 Task: Customize the calendar view to display specific date/time fields in Outlook.
Action: Mouse moved to (23, 63)
Screenshot: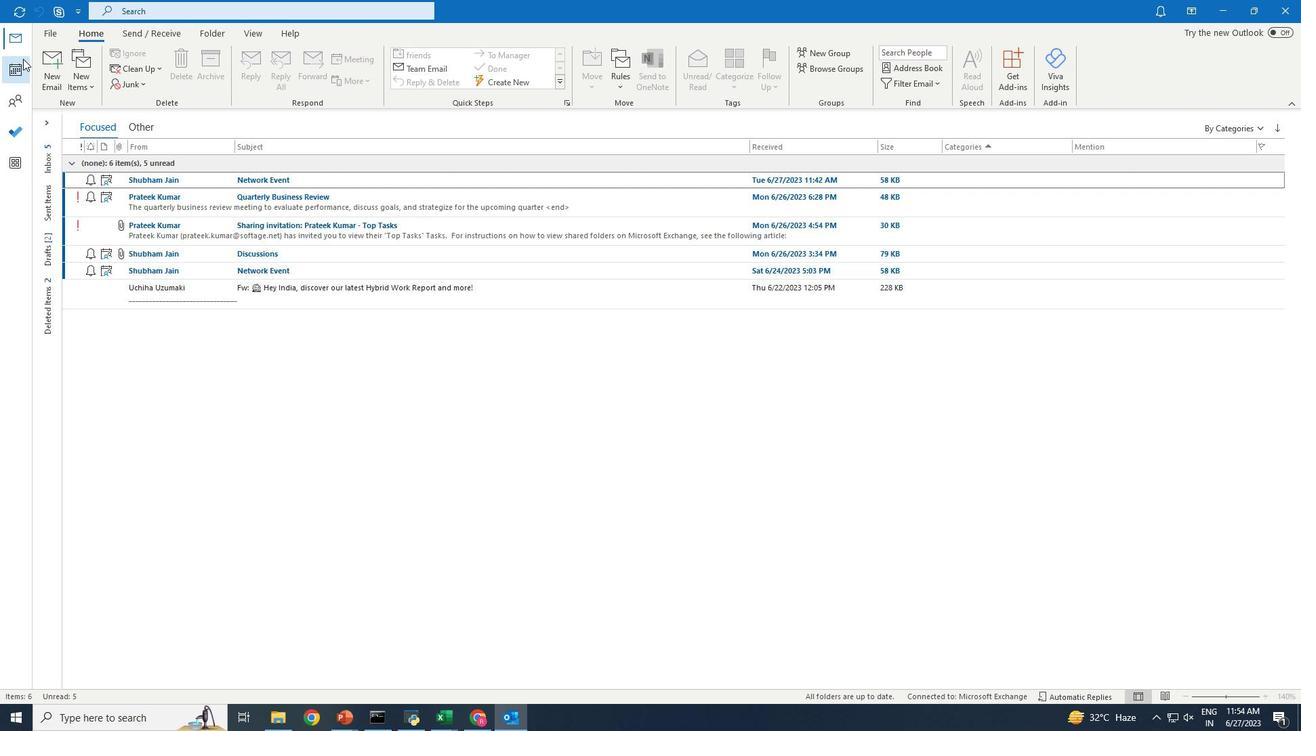 
Action: Mouse pressed left at (23, 63)
Screenshot: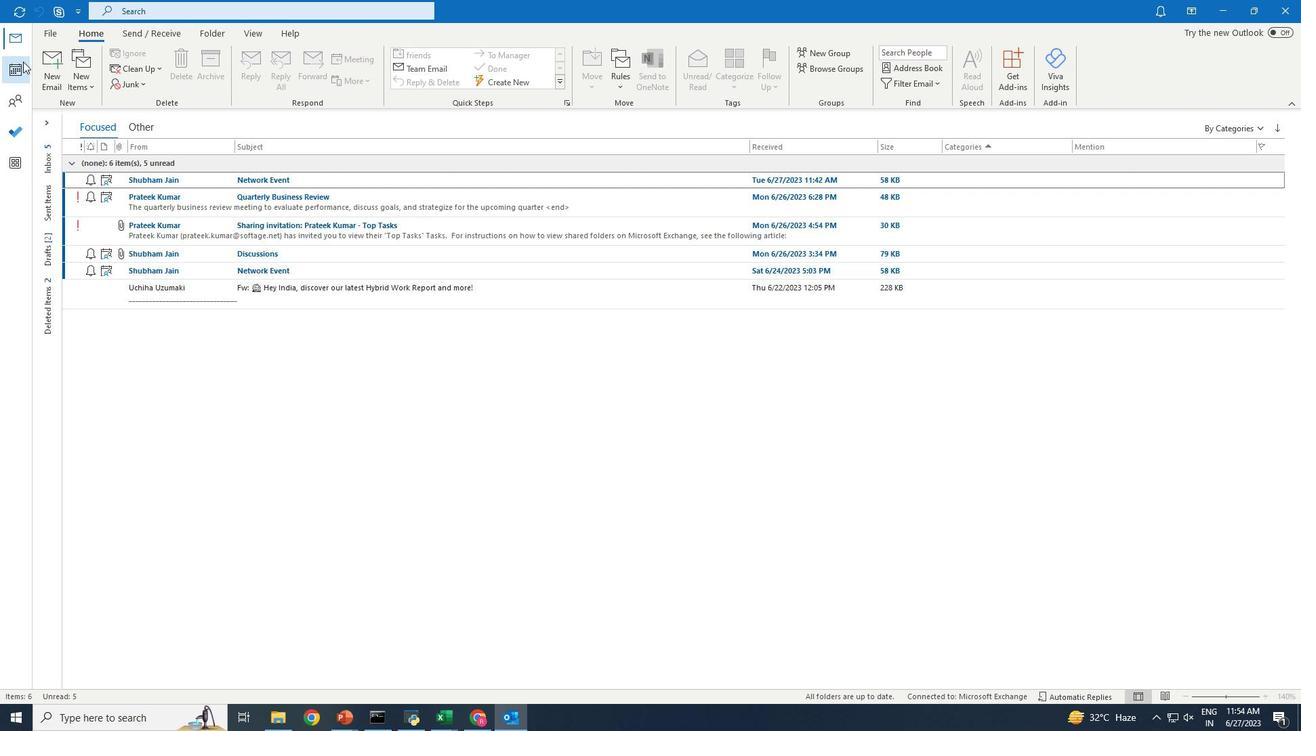 
Action: Mouse moved to (255, 35)
Screenshot: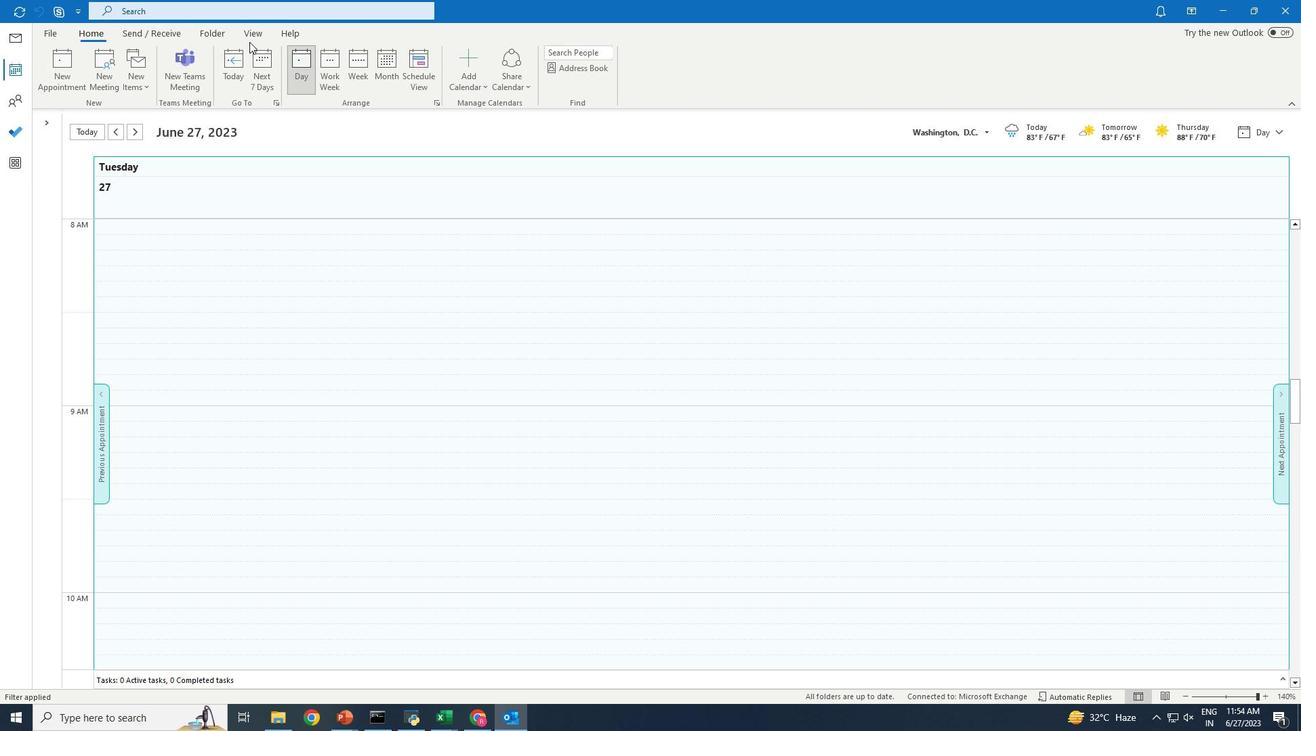 
Action: Mouse pressed left at (255, 35)
Screenshot: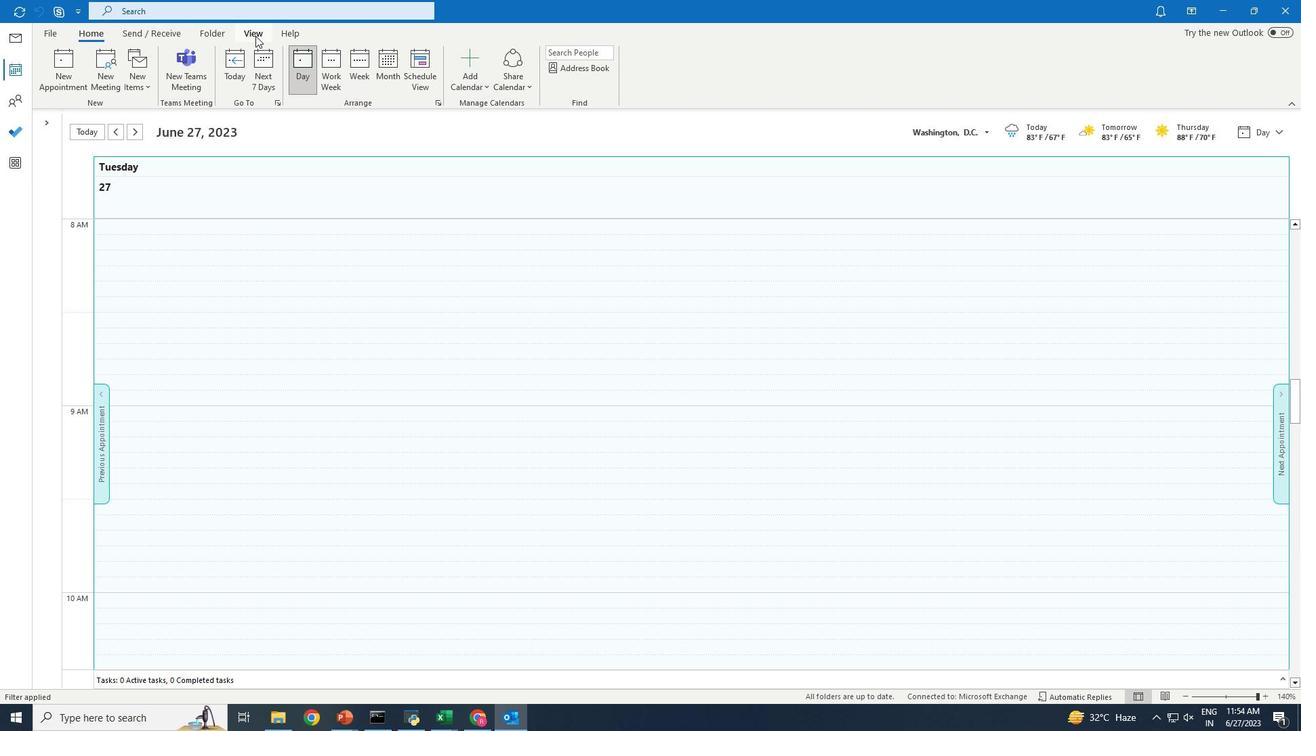 
Action: Mouse moved to (93, 69)
Screenshot: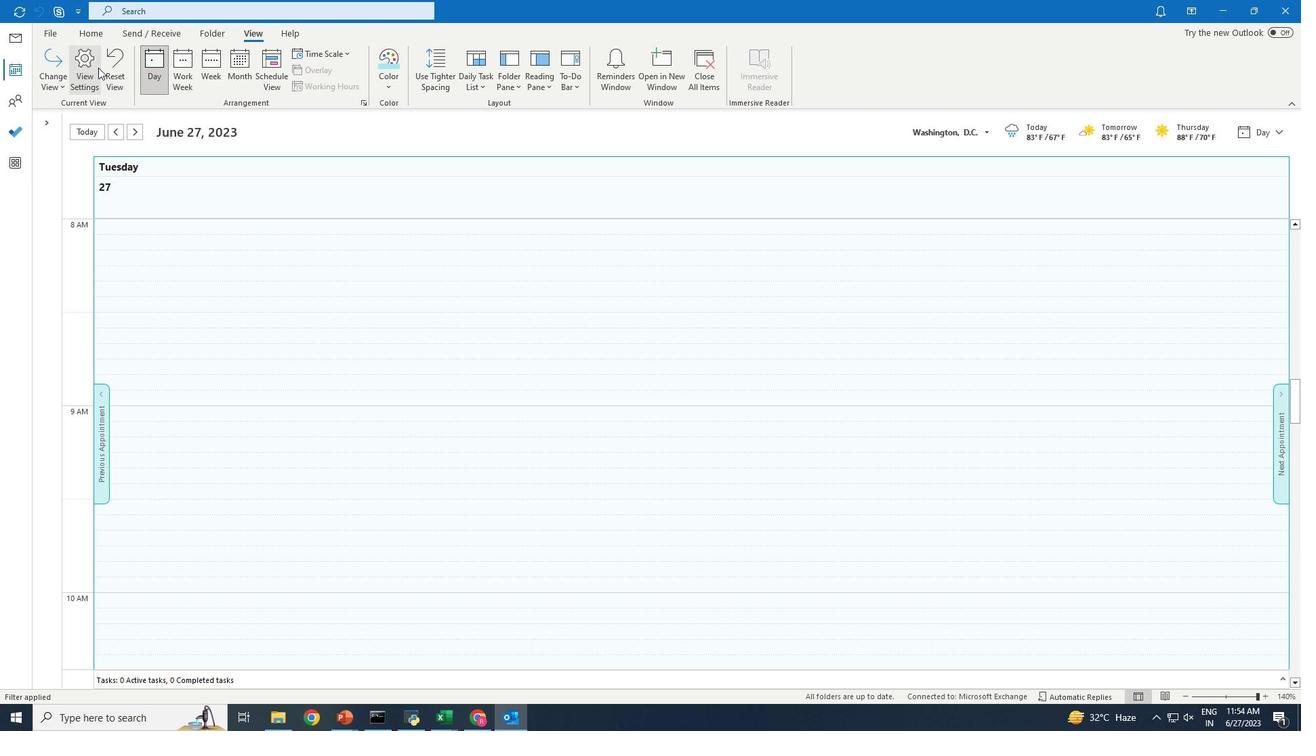 
Action: Mouse pressed left at (93, 69)
Screenshot: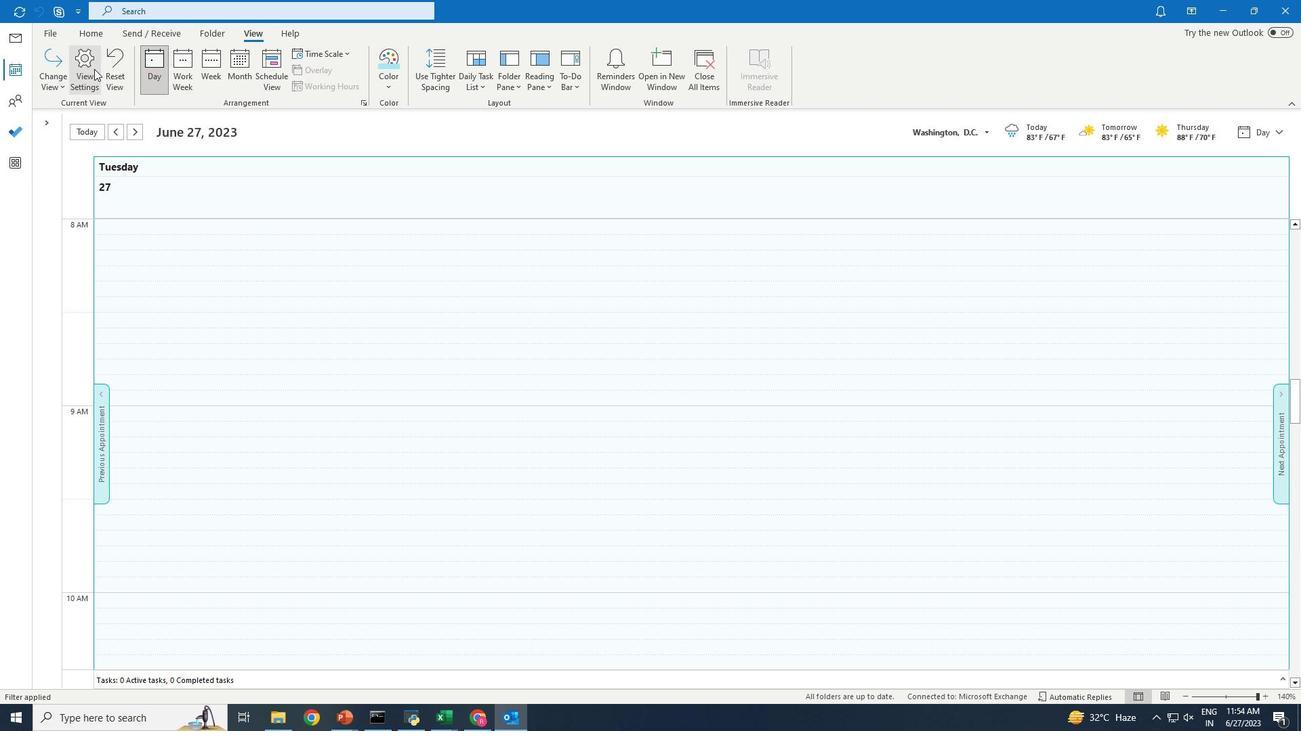 
Action: Mouse moved to (548, 283)
Screenshot: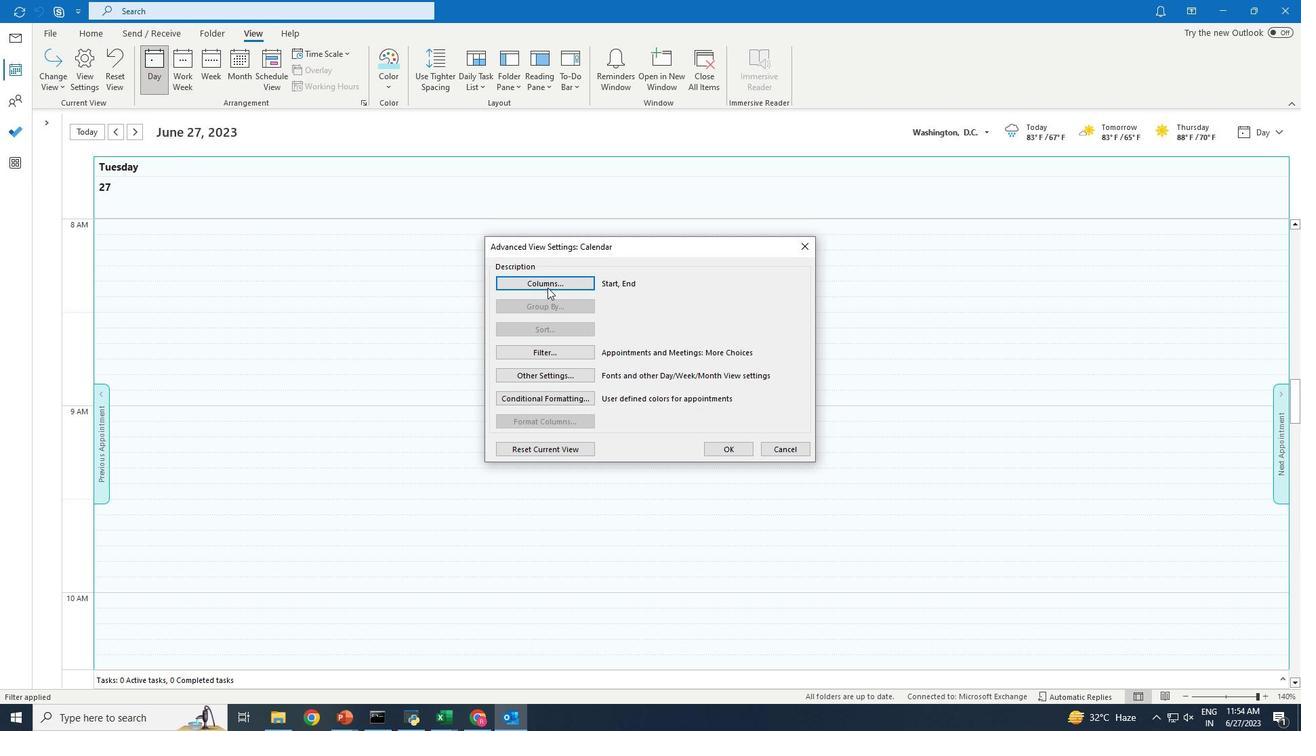 
Action: Mouse pressed left at (548, 283)
Screenshot: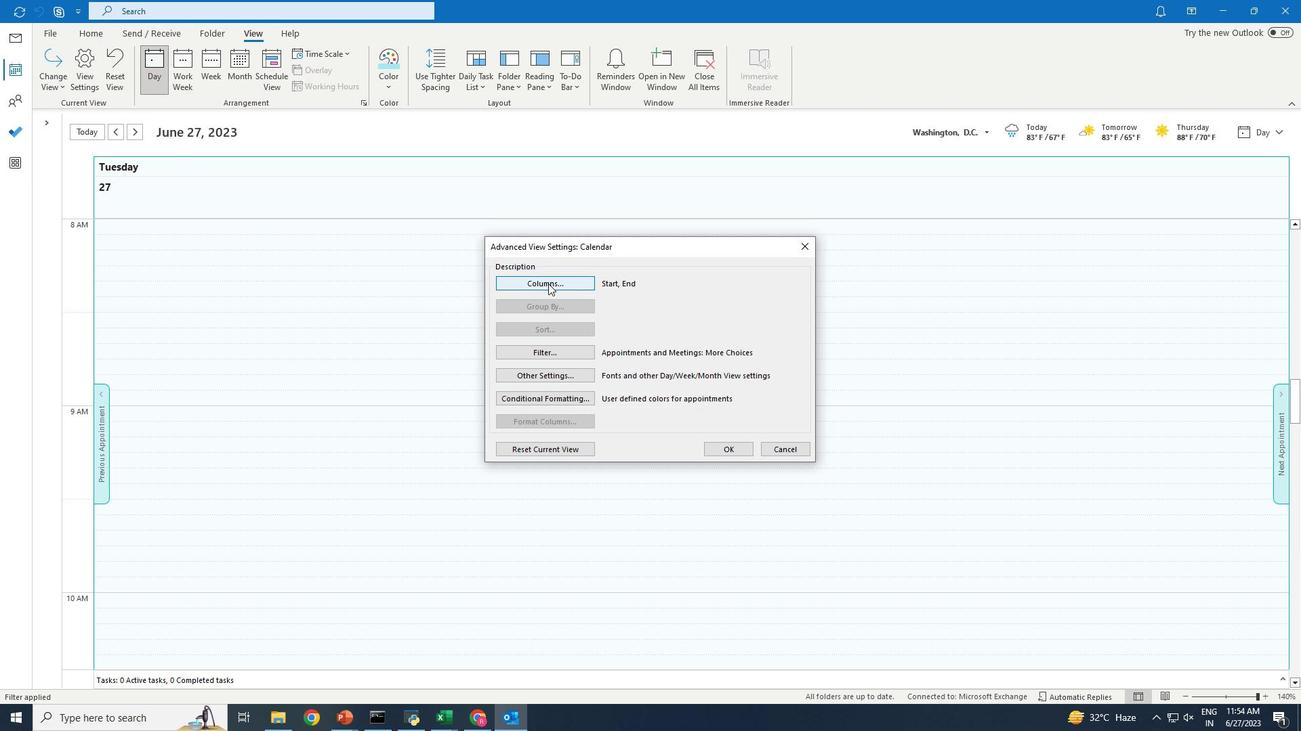 
Action: Mouse moved to (575, 450)
Screenshot: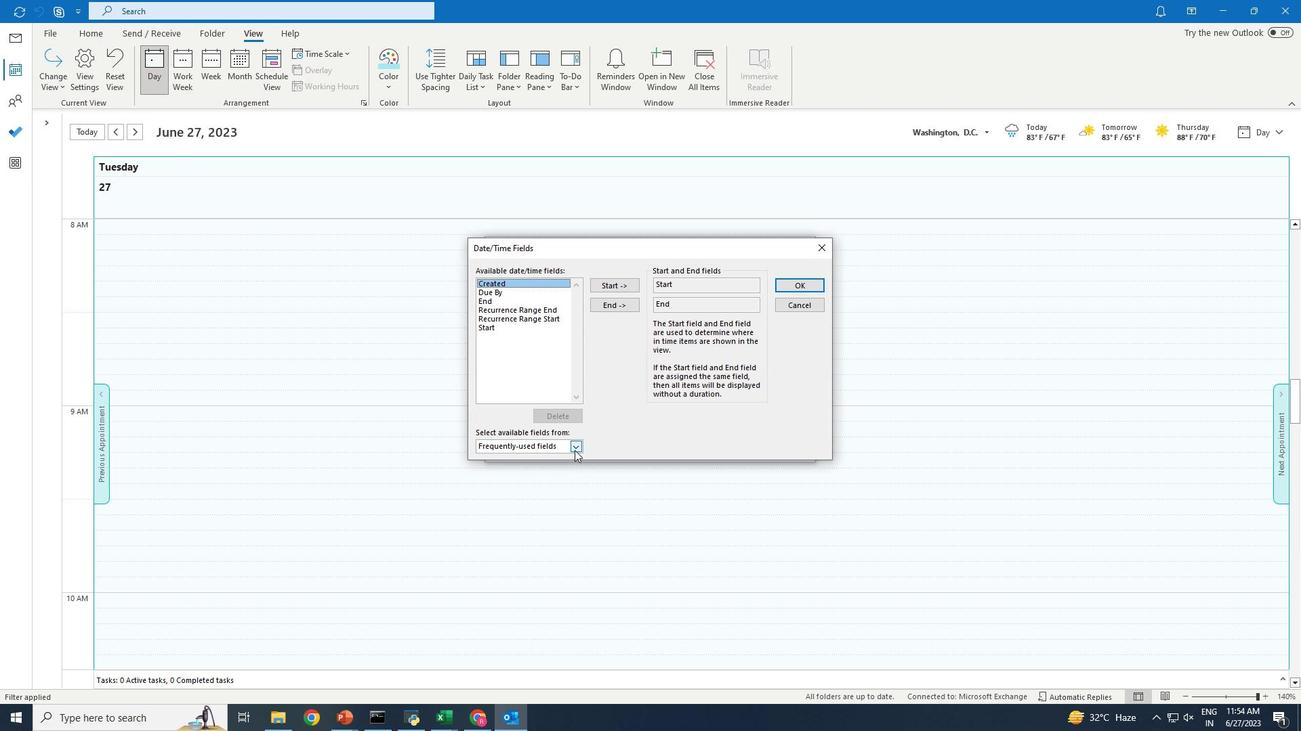 
Action: Mouse pressed left at (575, 450)
Screenshot: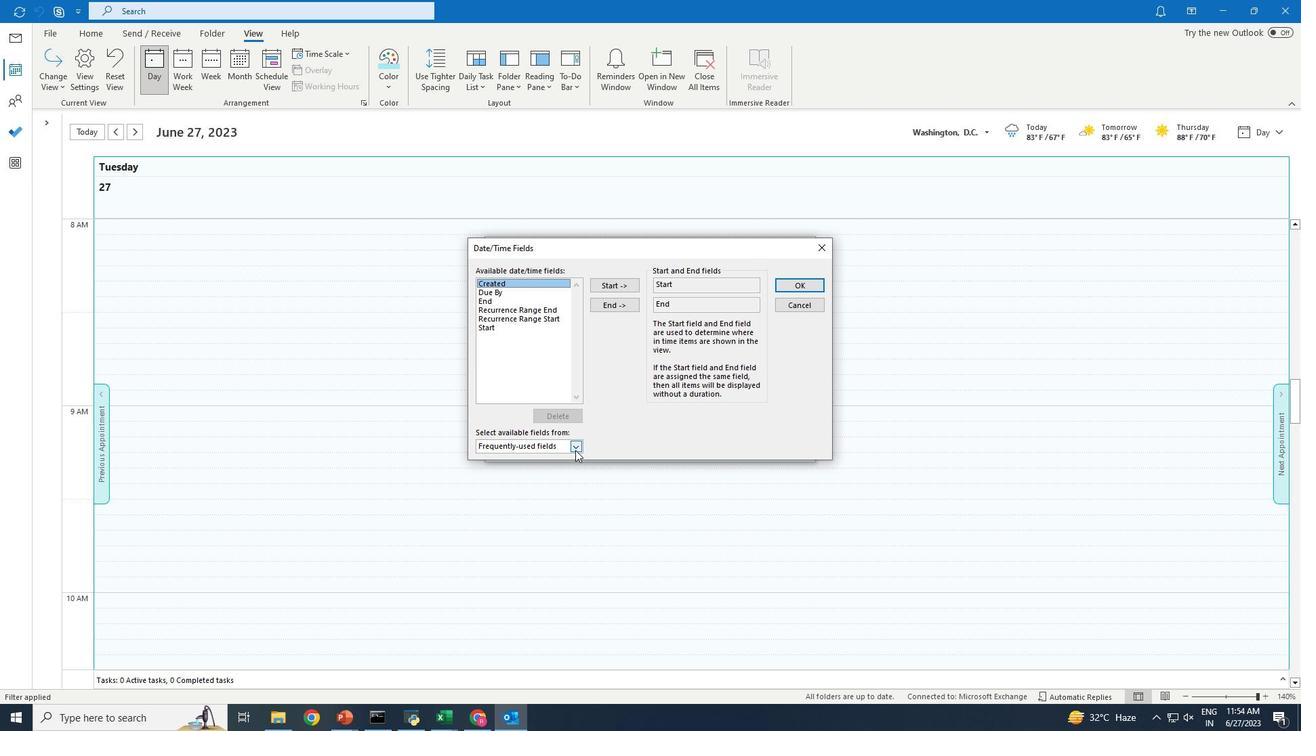
Action: Mouse moved to (523, 465)
Screenshot: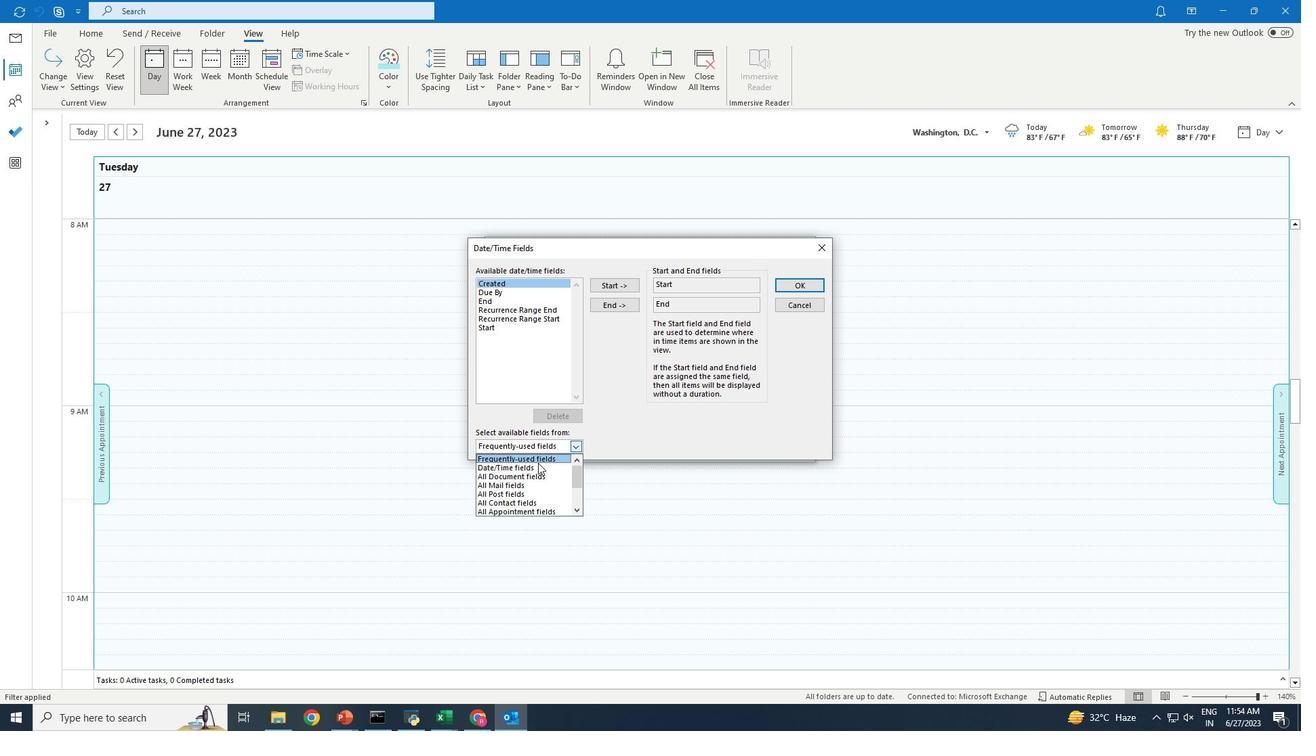 
Action: Mouse pressed left at (523, 465)
Screenshot: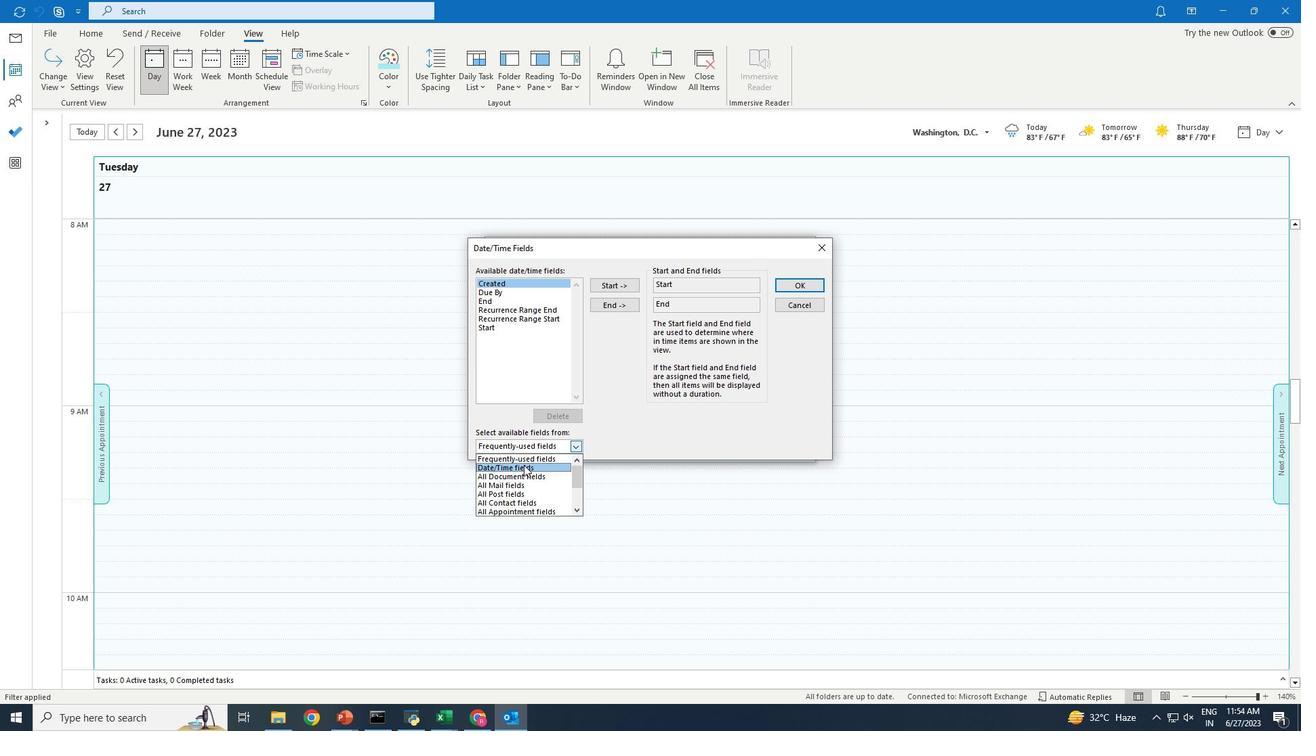 
Action: Mouse moved to (790, 282)
Screenshot: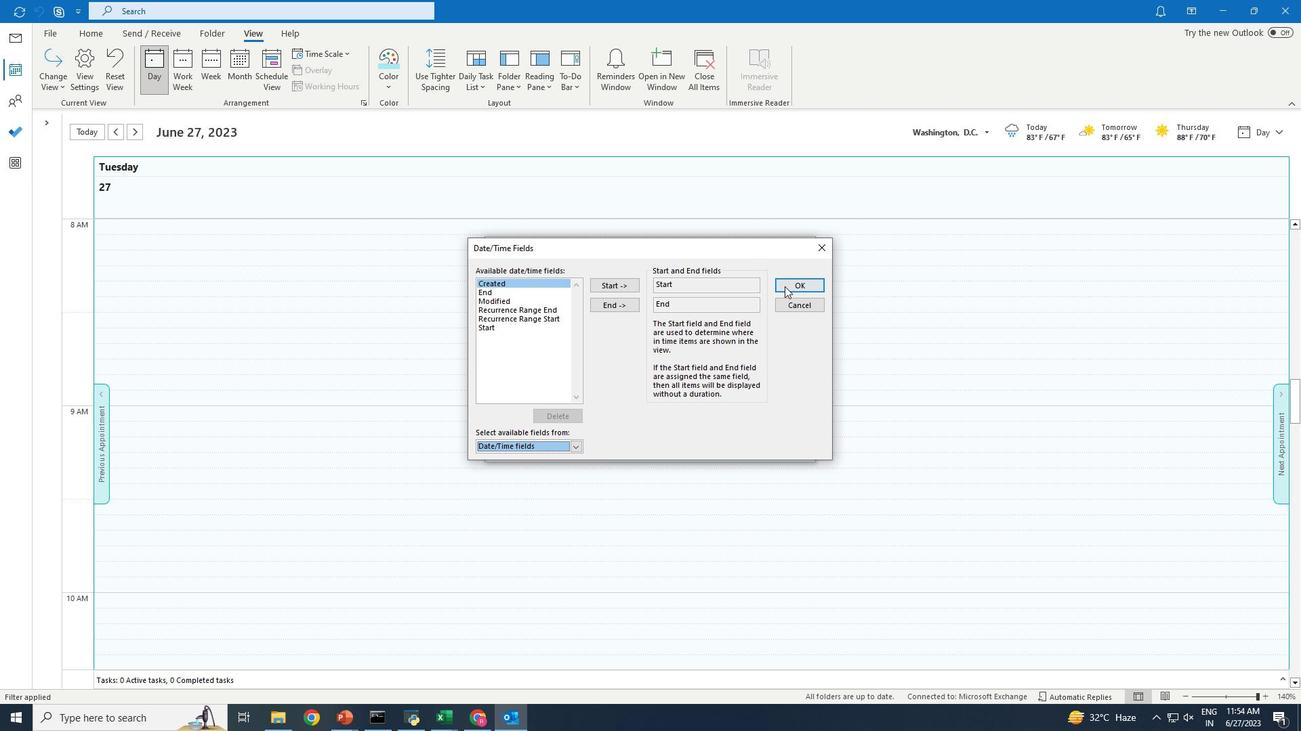 
Action: Mouse pressed left at (790, 282)
Screenshot: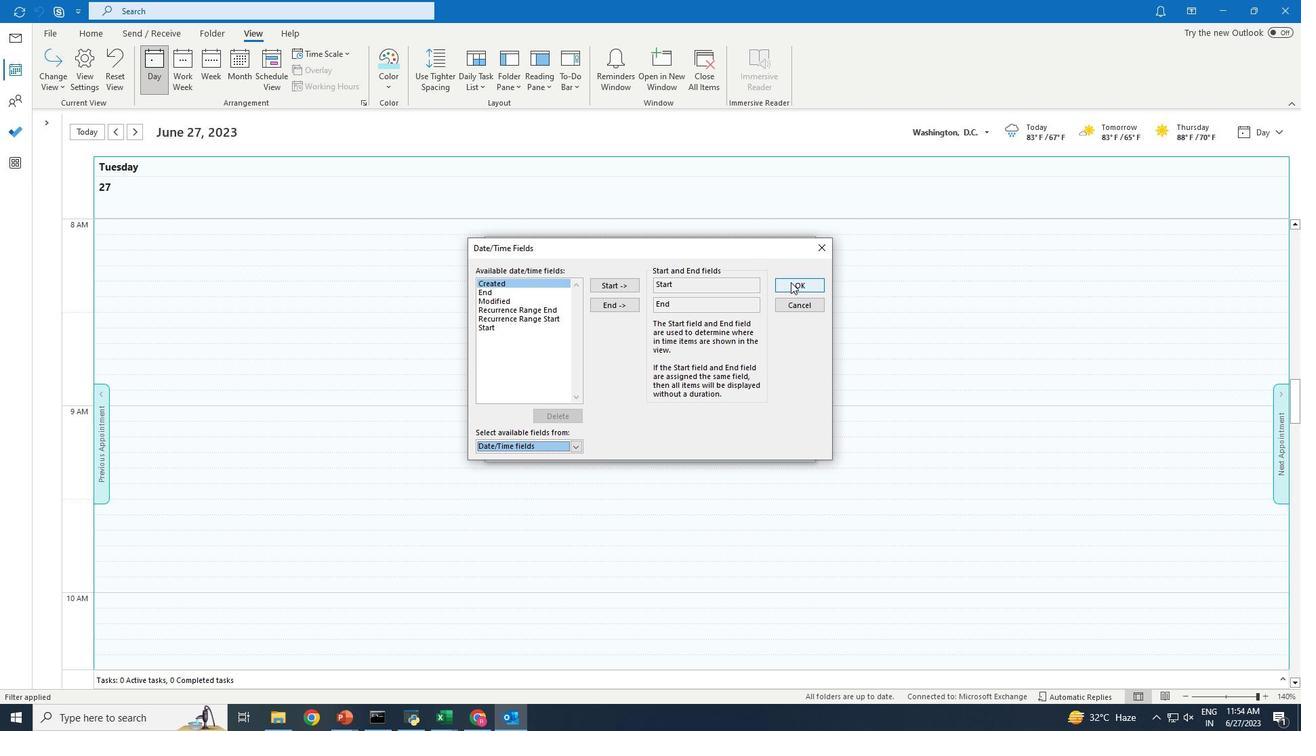 
Action: Mouse moved to (716, 451)
Screenshot: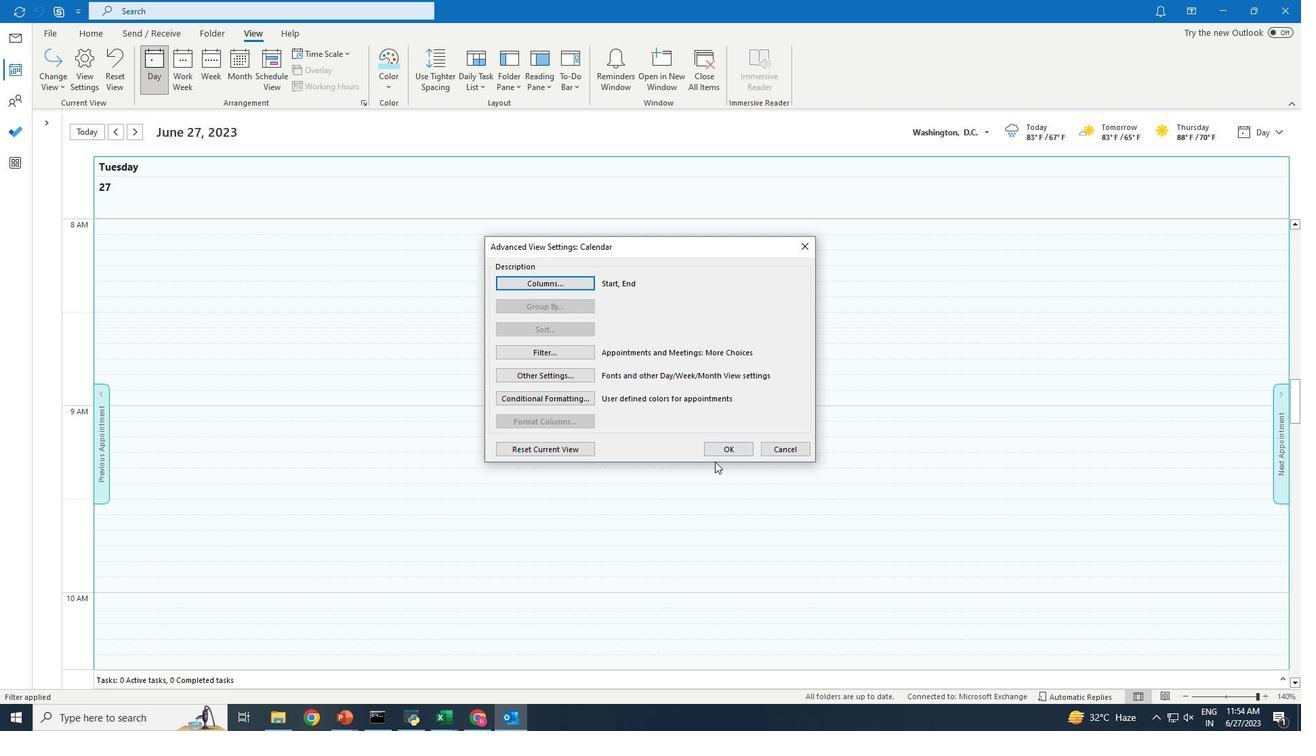 
Action: Mouse pressed left at (716, 451)
Screenshot: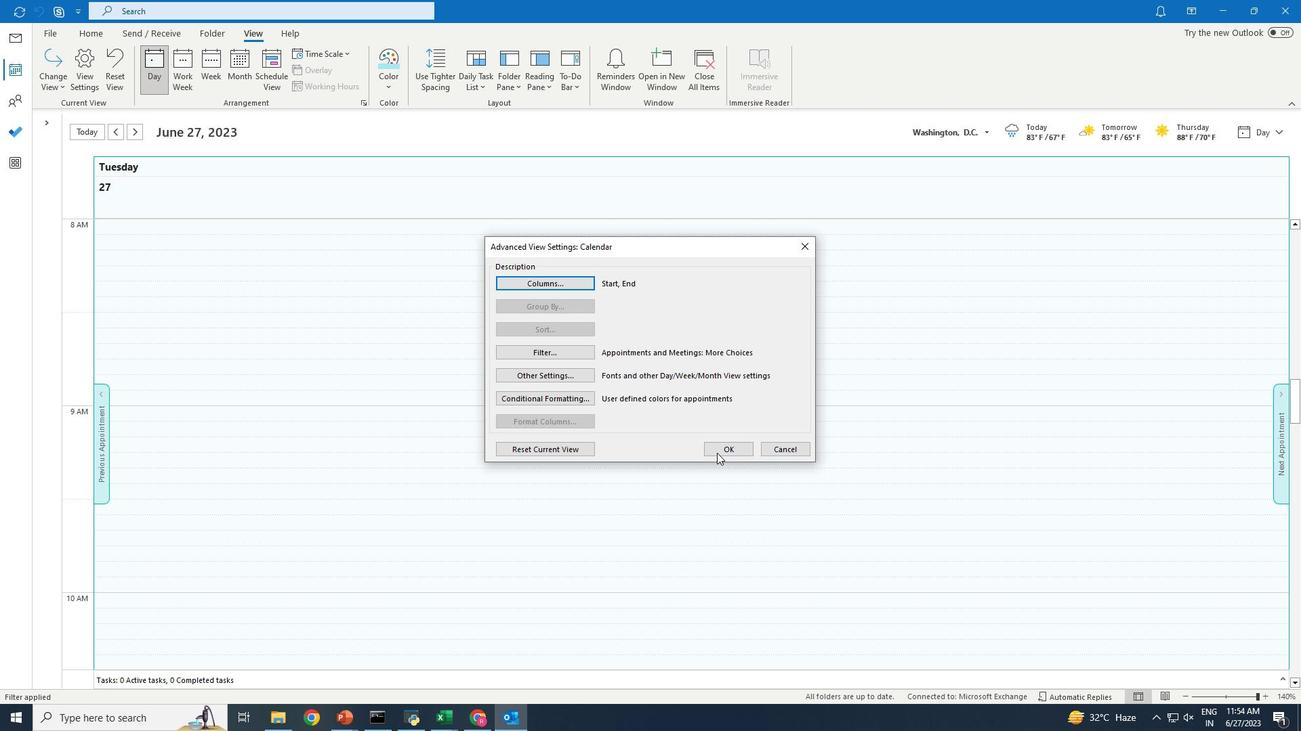 
Action: Mouse moved to (716, 449)
Screenshot: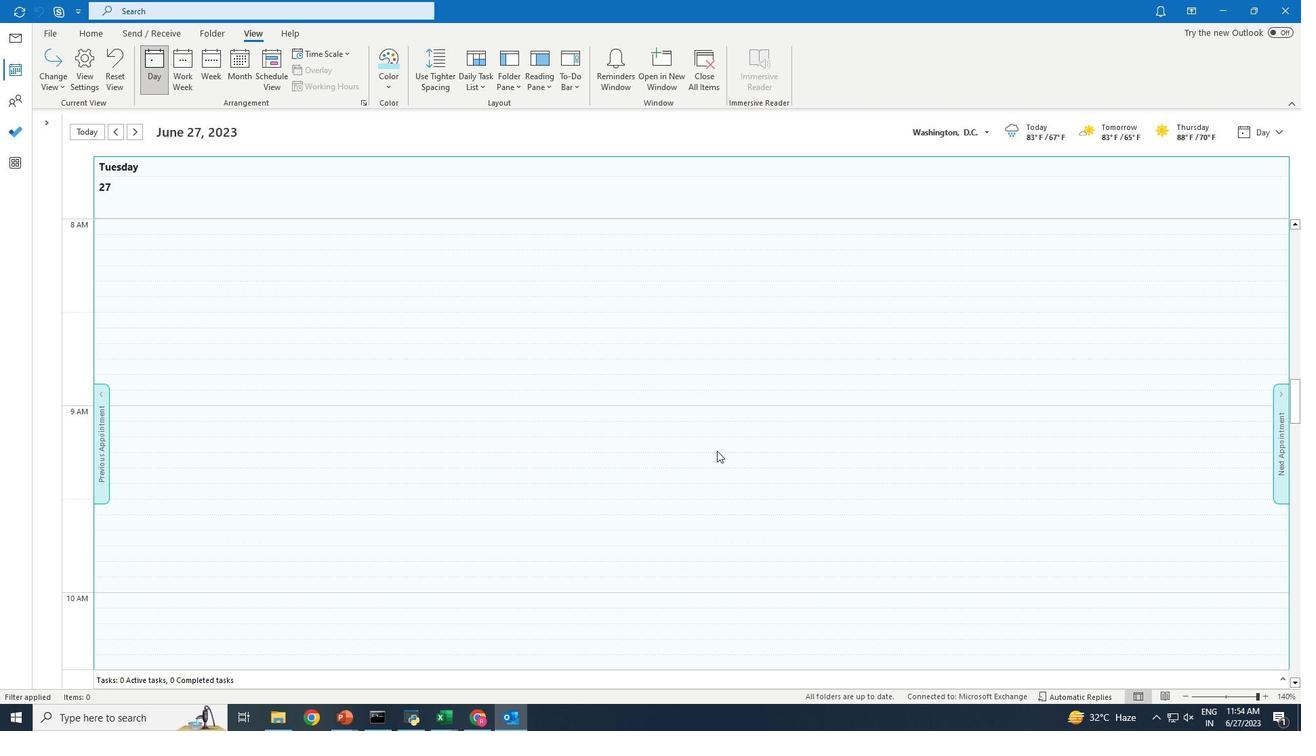 
